 Task: Create New Vendor with Vendor Name: Blickfeld, Billing Address Line1: 99 Colonial Dr., Billing Address Line2: Collegeville, Billing Address Line3: TX 77905
Action: Mouse moved to (204, 38)
Screenshot: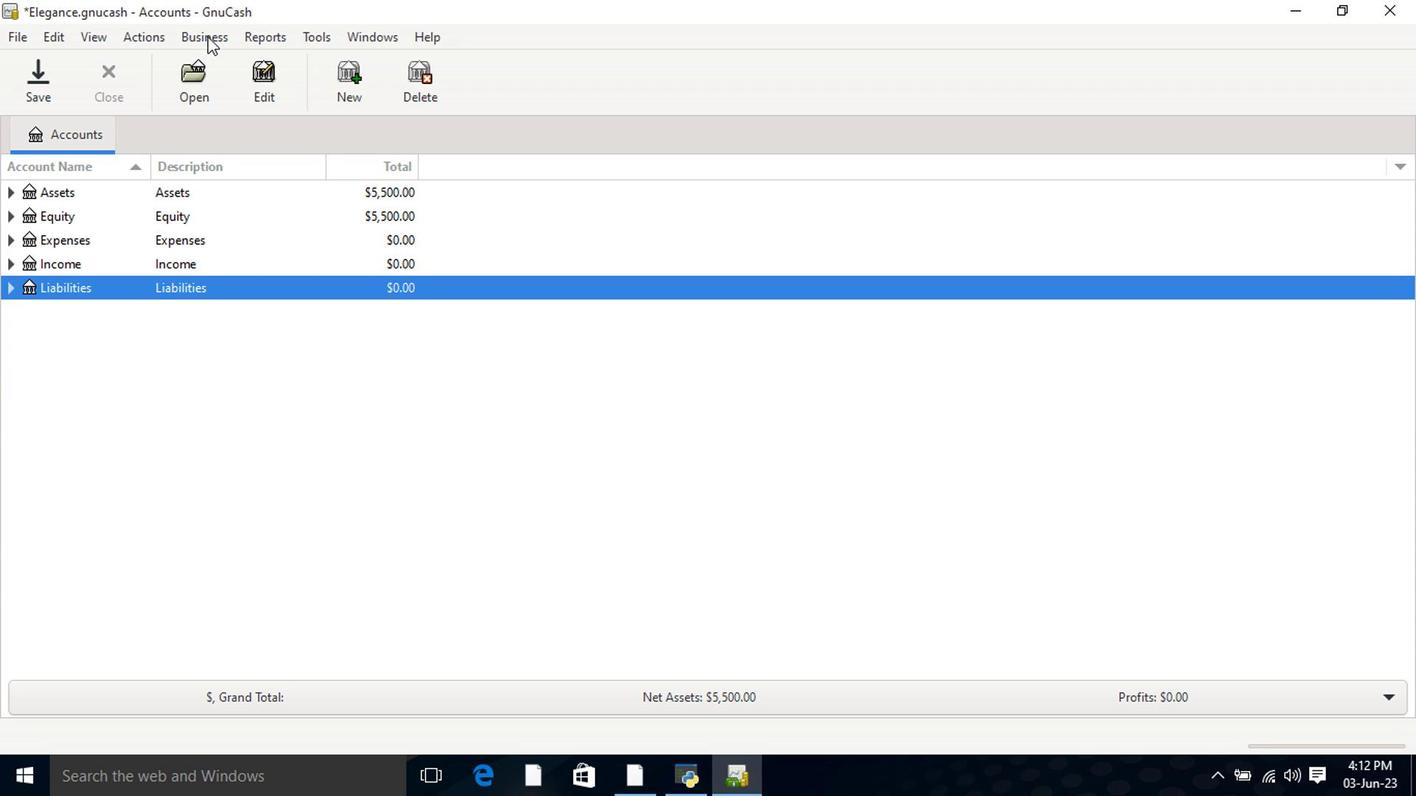 
Action: Mouse pressed left at (204, 38)
Screenshot: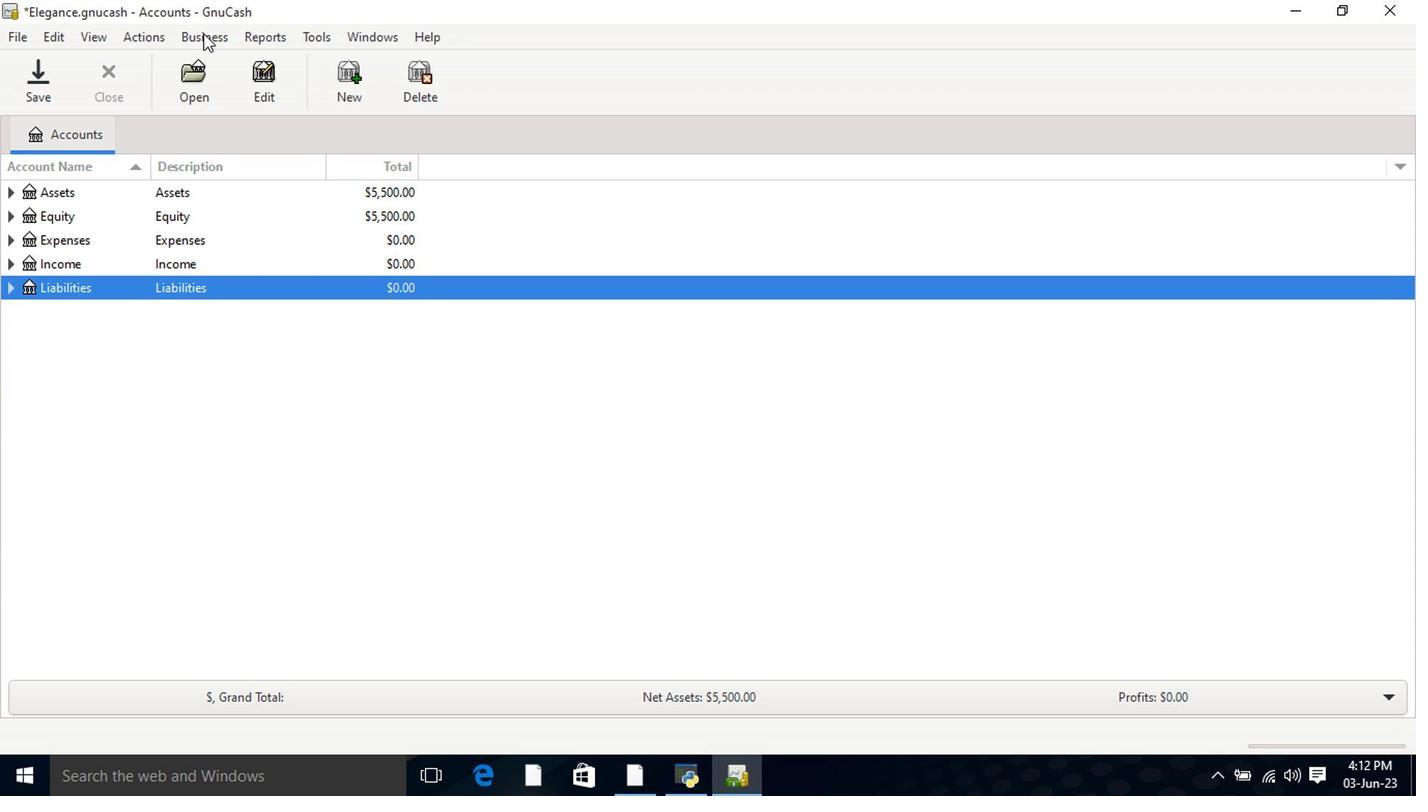 
Action: Mouse moved to (422, 114)
Screenshot: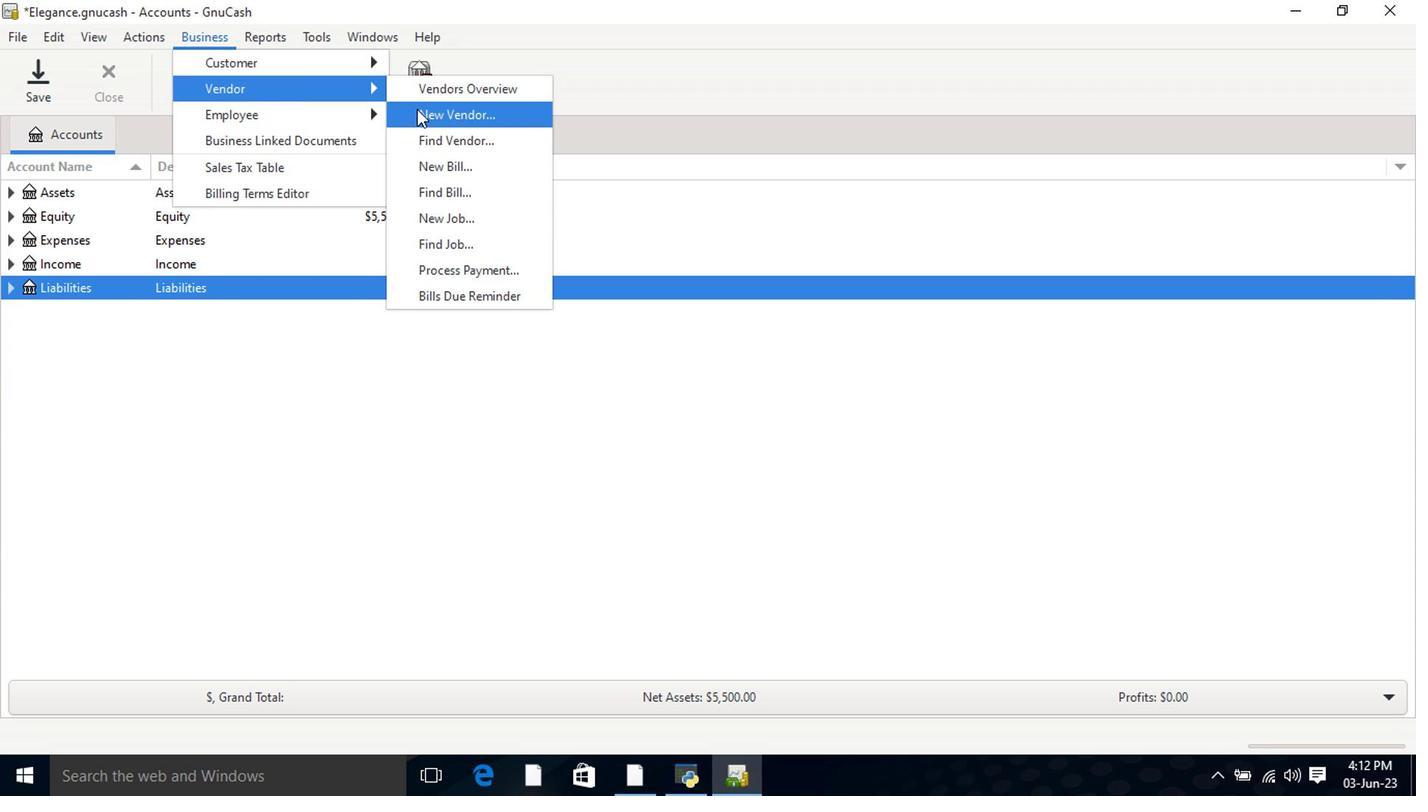 
Action: Mouse pressed left at (422, 114)
Screenshot: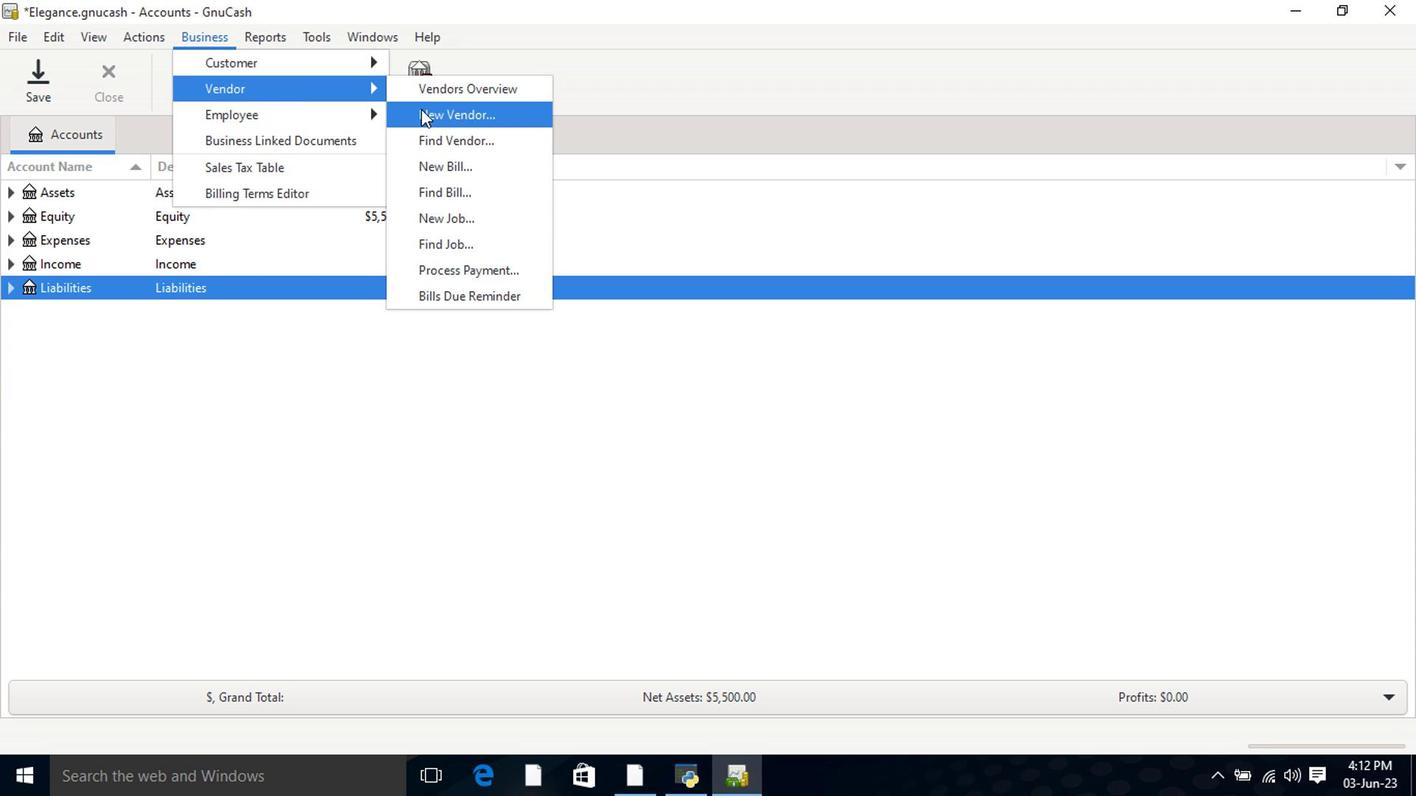 
Action: Mouse moved to (709, 239)
Screenshot: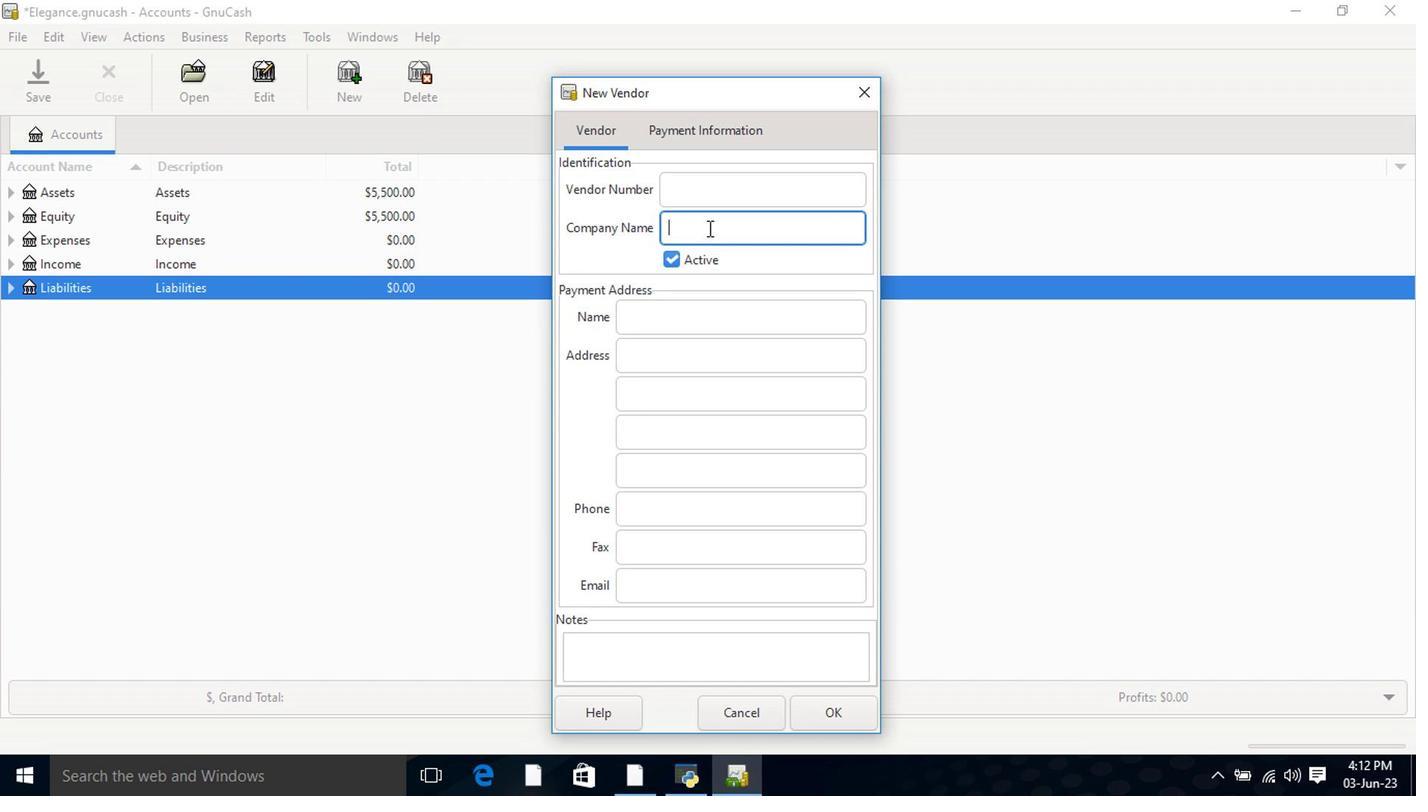 
Action: Key pressed <Key.shift>Blickfeld<Key.tab><Key.tab><Key.tab>99<Key.space><Key.shift>Colonial<Key.space><Key.shift>Dr.<Key.tab><Key.shift>Collegeville<Key.tab><Key.shift>TX<Key.space>77905
Screenshot: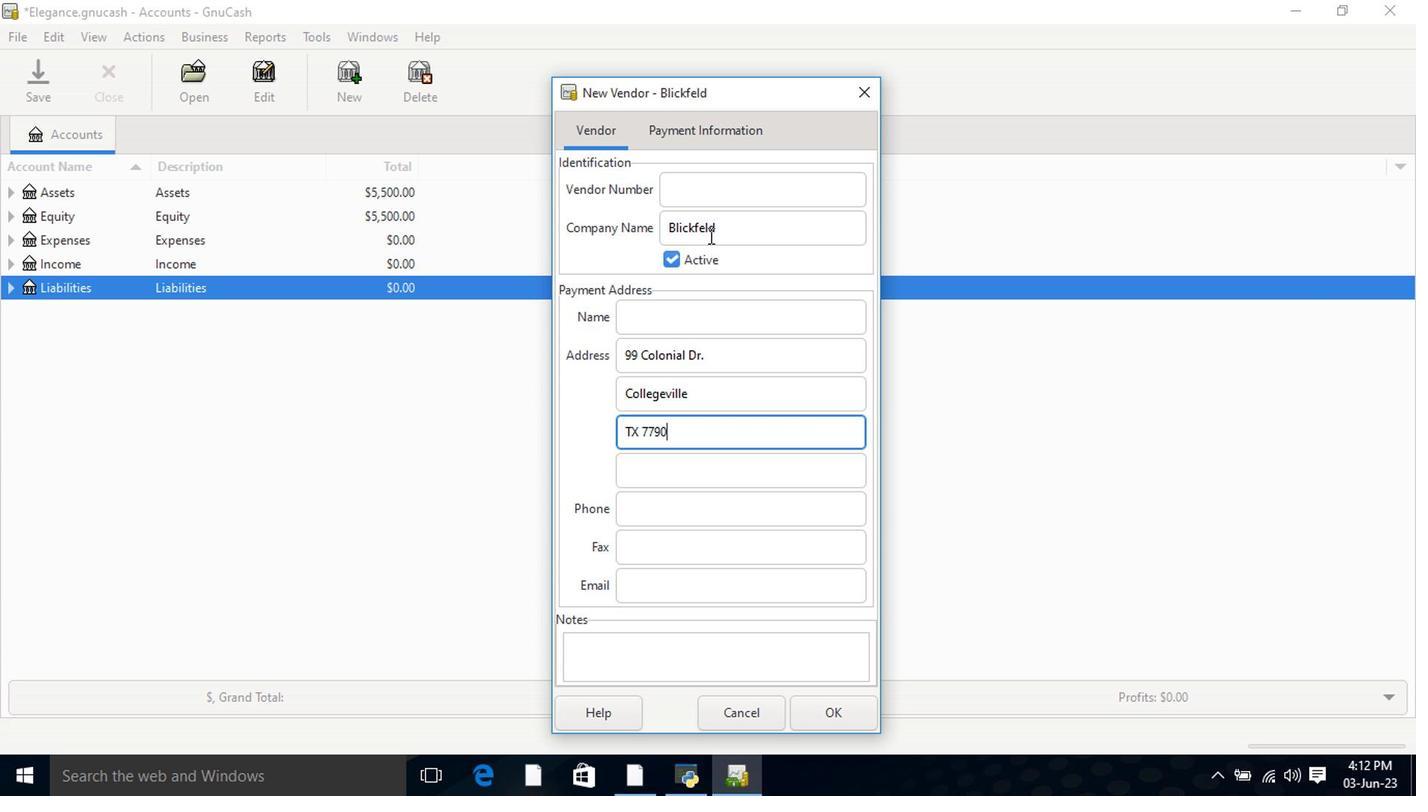 
Action: Mouse moved to (709, 239)
Screenshot: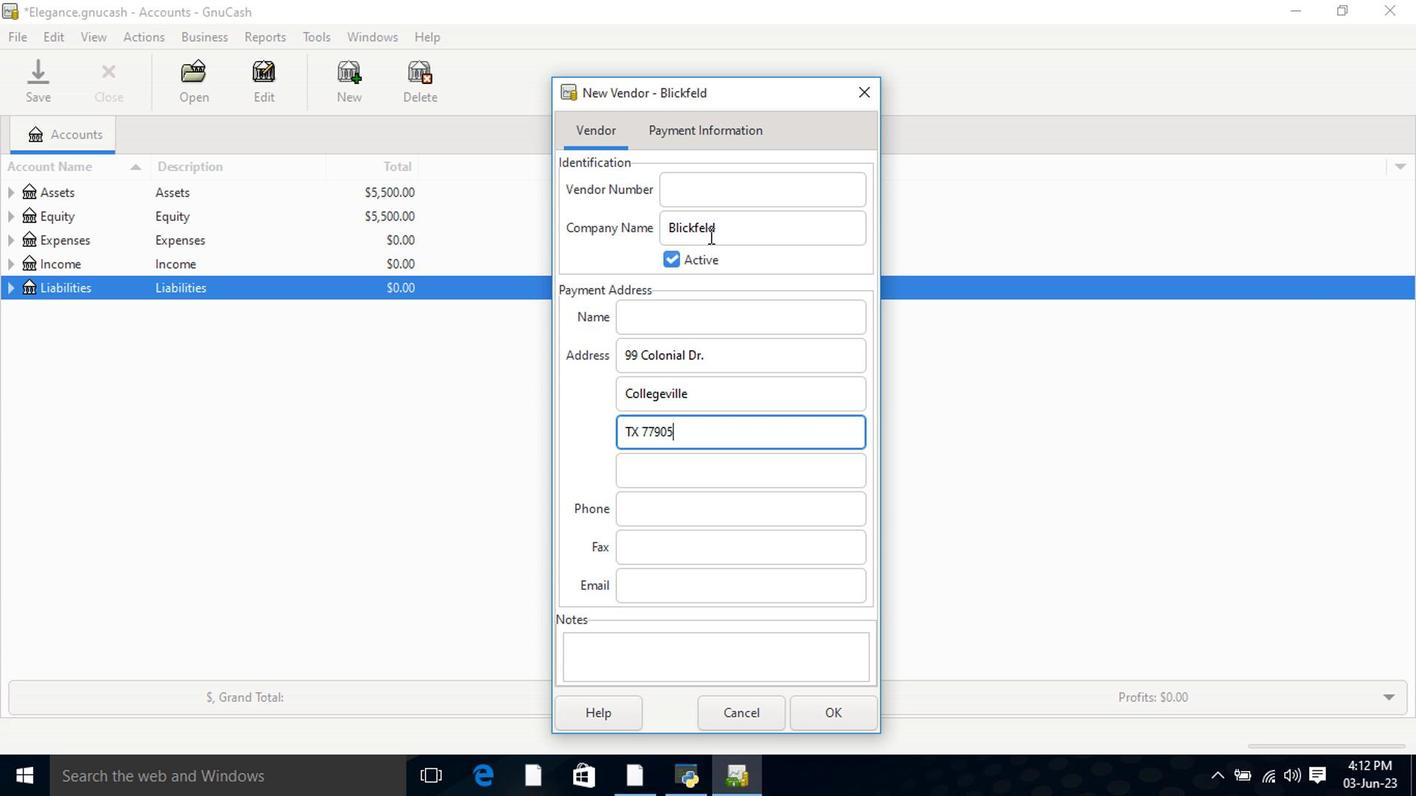 
Action: Key pressed <Key.tab><Key.tab>
Screenshot: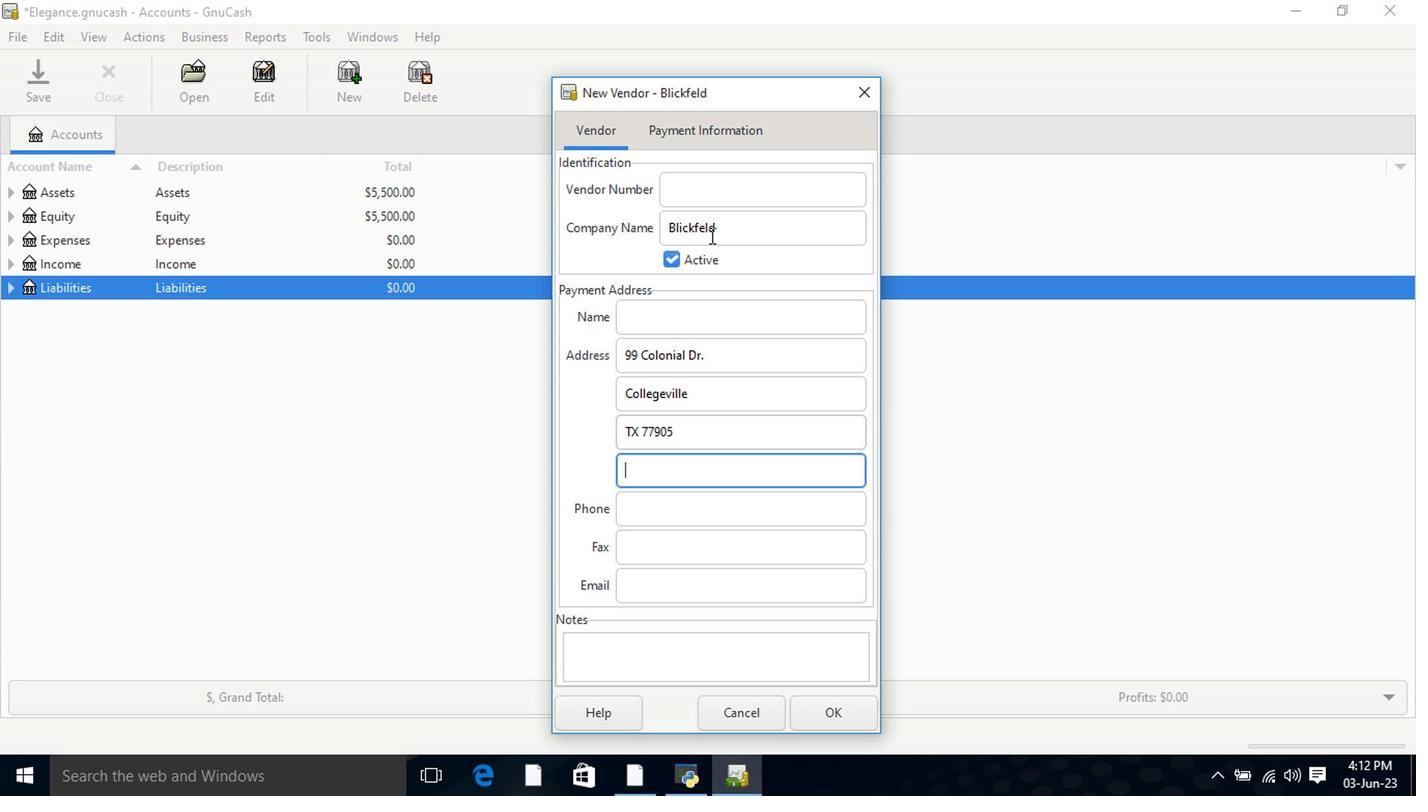 
Action: Mouse moved to (690, 145)
Screenshot: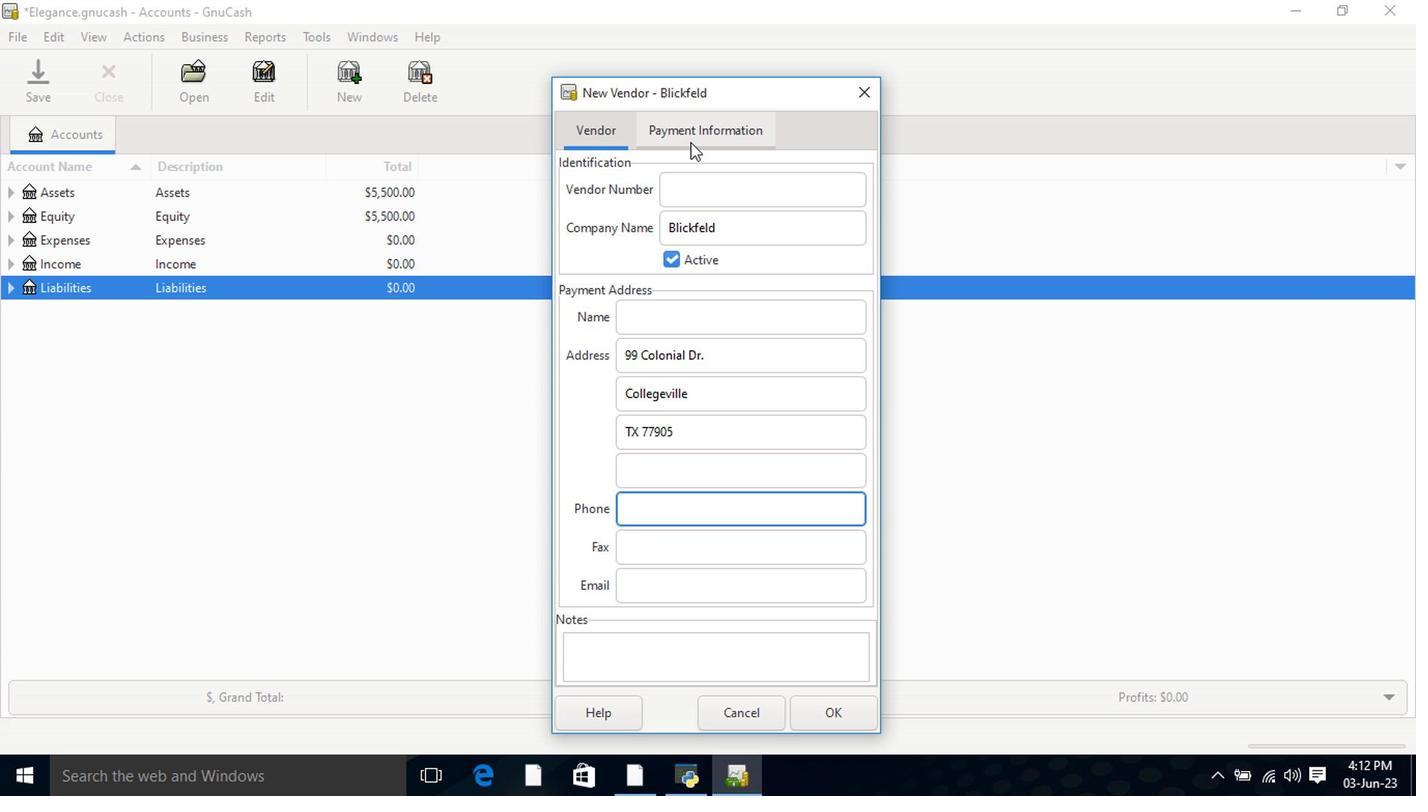 
Action: Mouse pressed left at (690, 145)
Screenshot: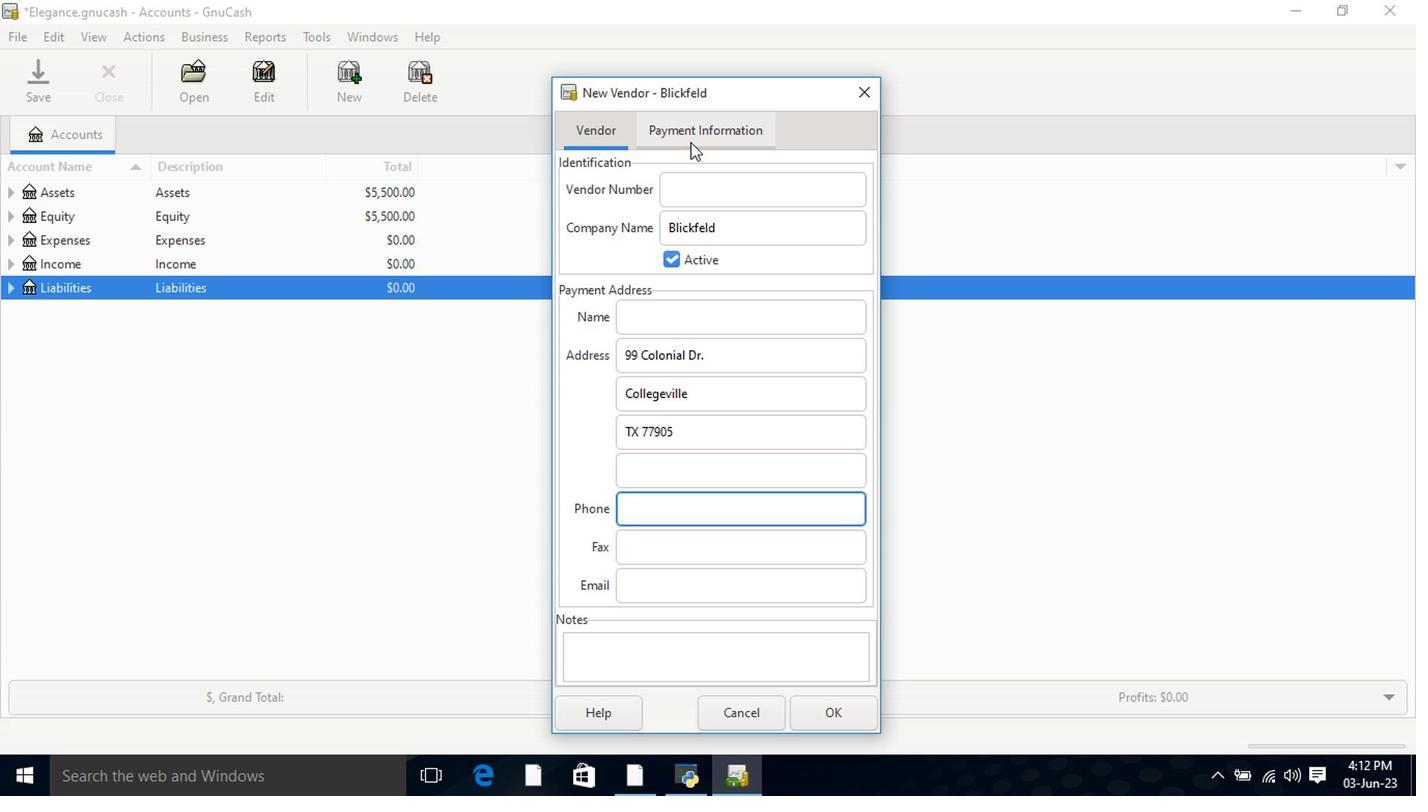 
Action: Mouse moved to (821, 714)
Screenshot: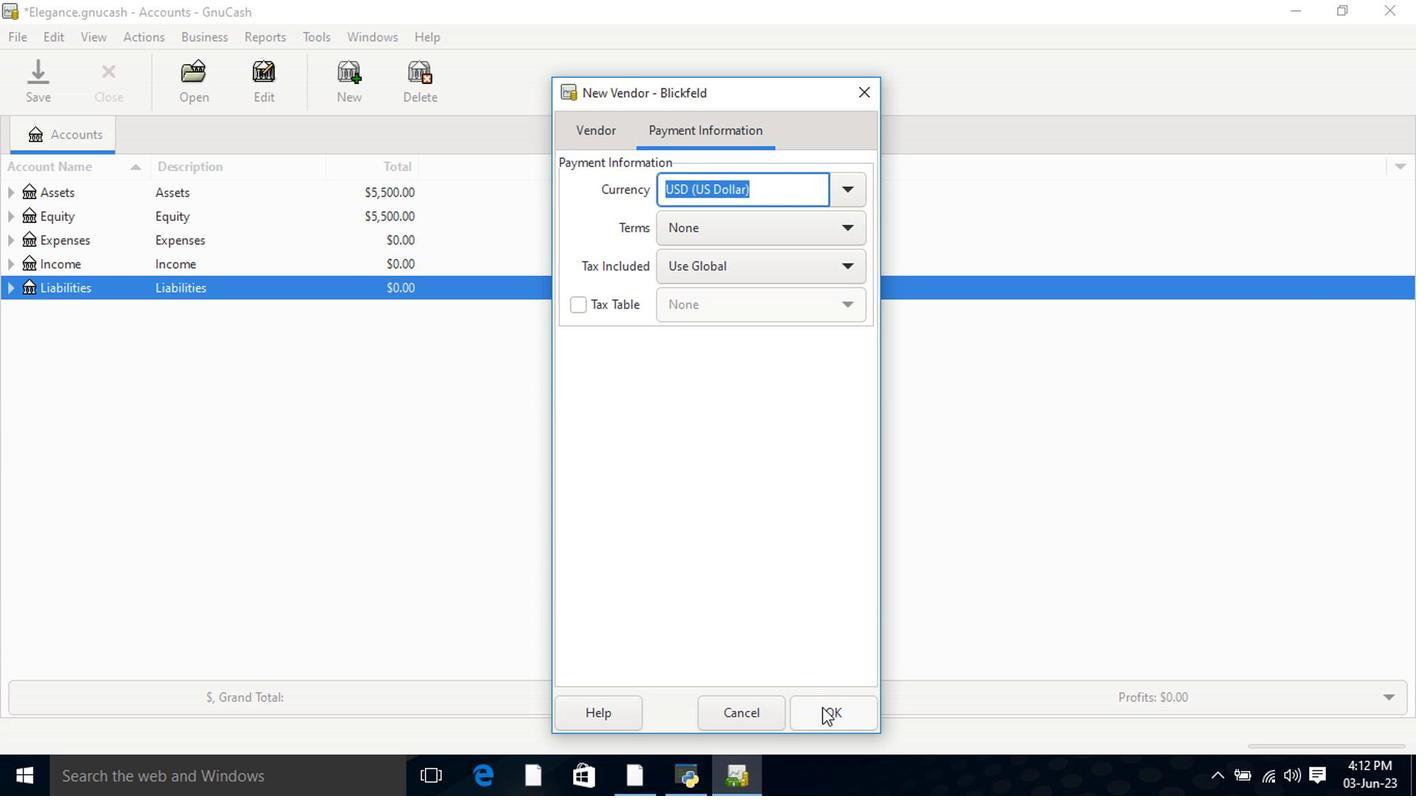 
Action: Mouse pressed left at (821, 714)
Screenshot: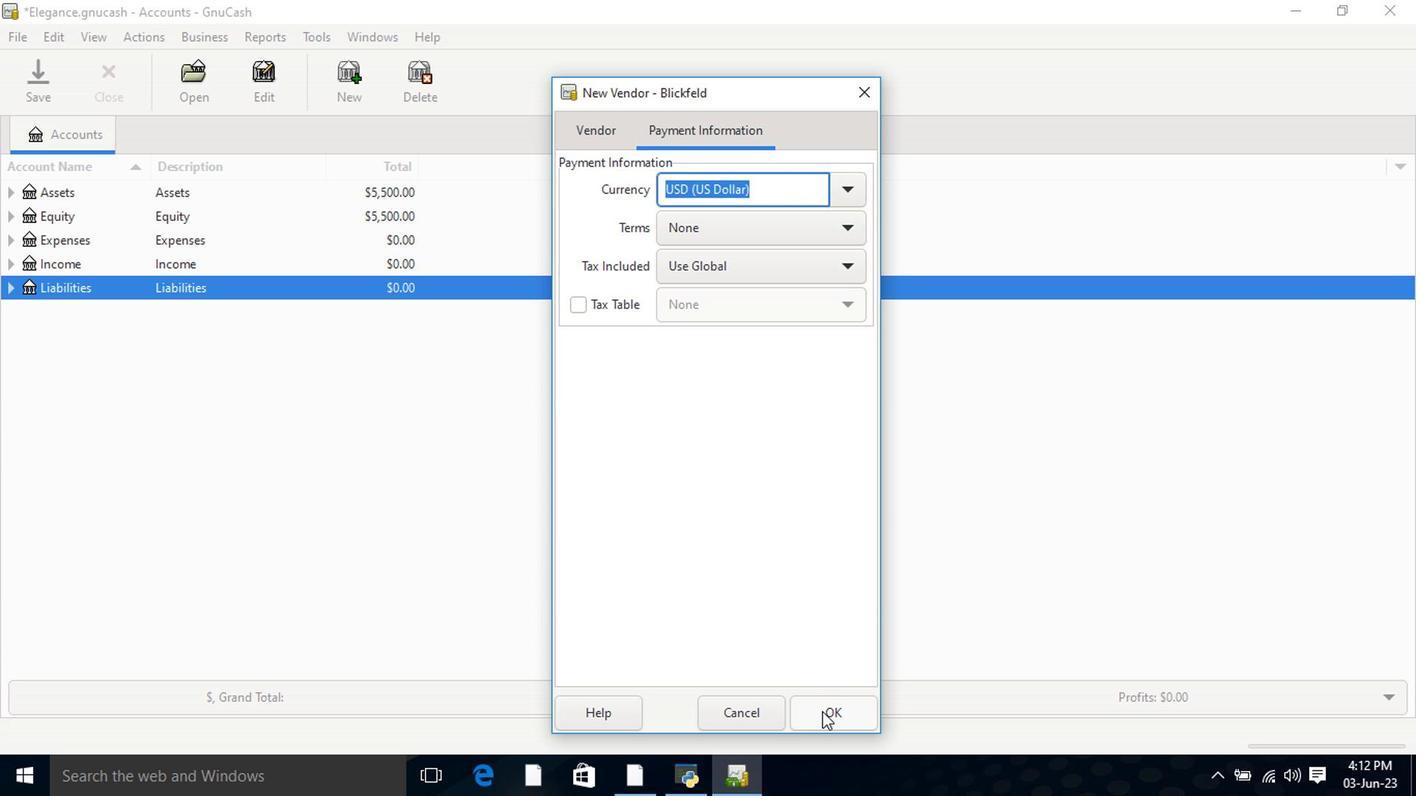 
